Task: Set priority levels for tasks within the "Technology Assessment" project.
Action: Mouse moved to (117, 306)
Screenshot: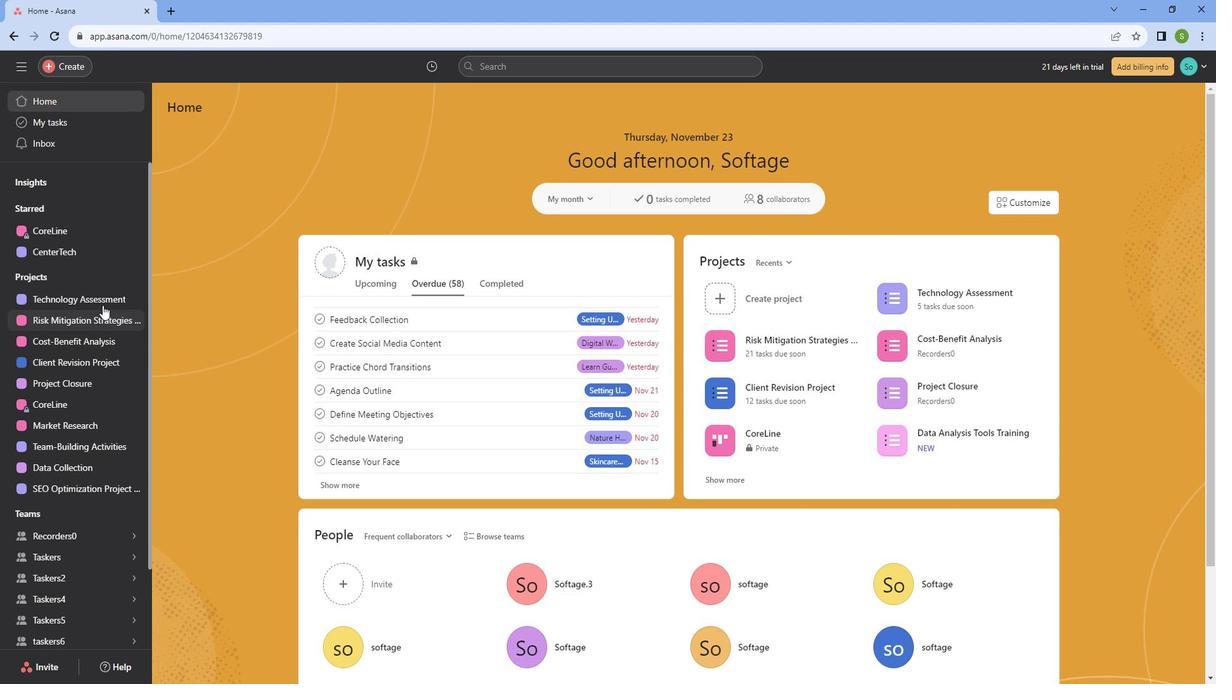 
Action: Mouse pressed left at (117, 306)
Screenshot: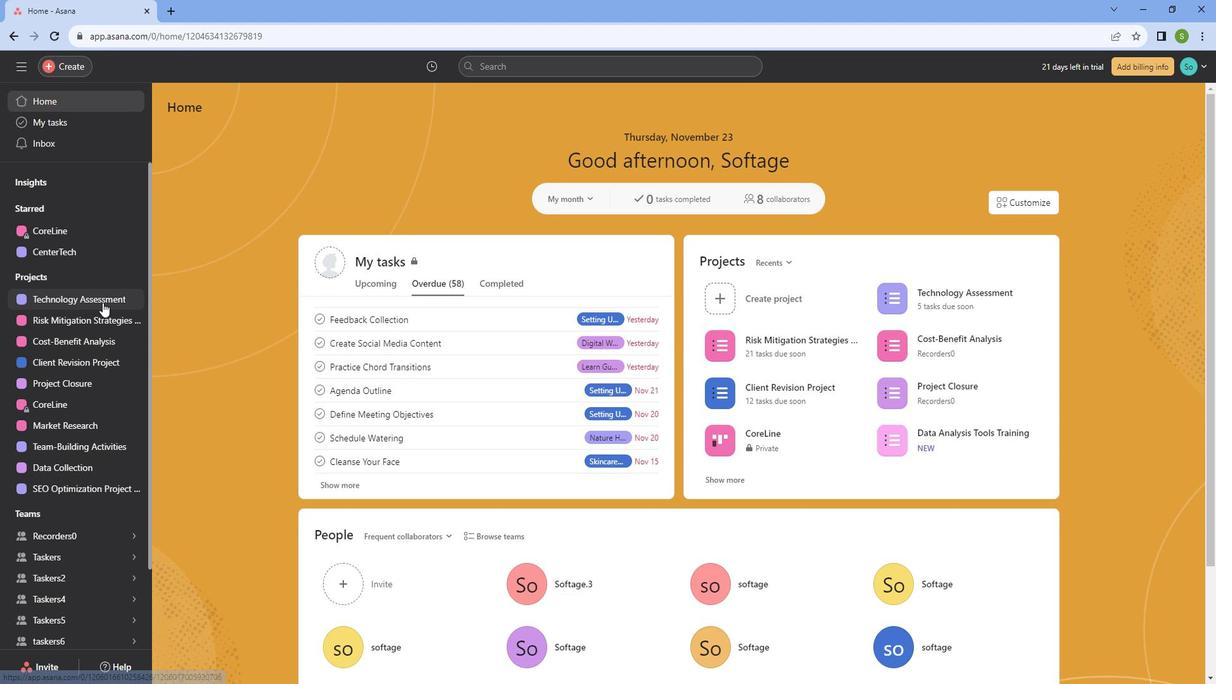 
Action: Mouse moved to (742, 212)
Screenshot: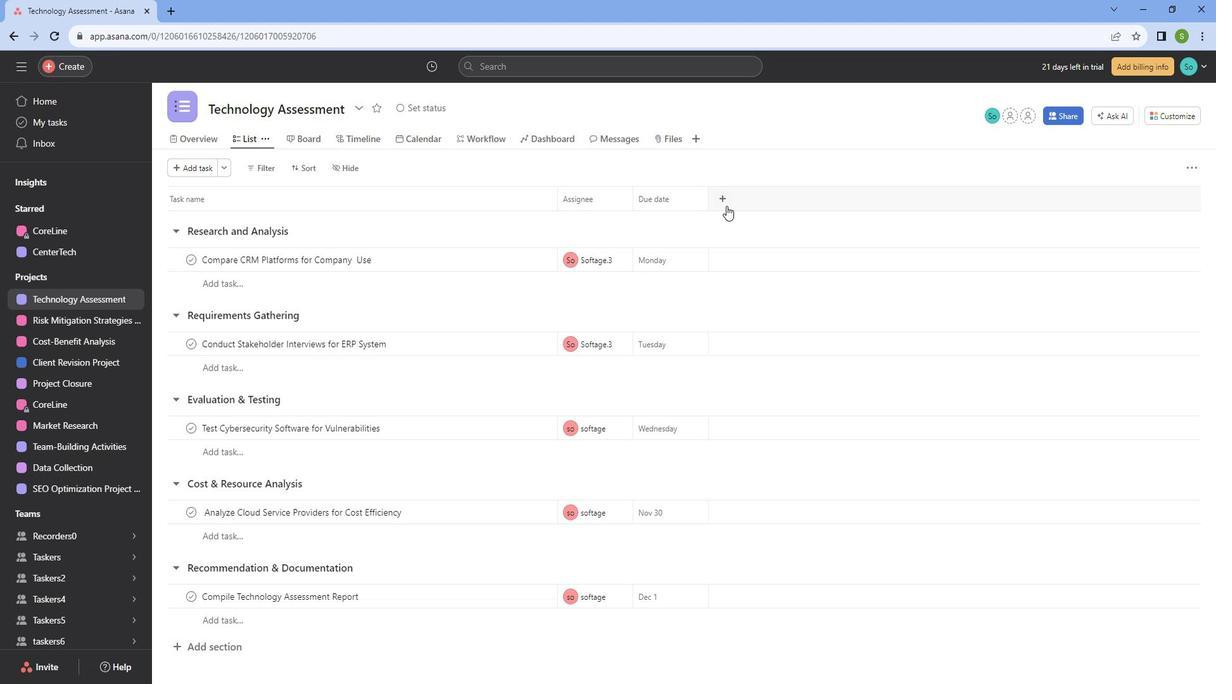 
Action: Mouse pressed left at (742, 212)
Screenshot: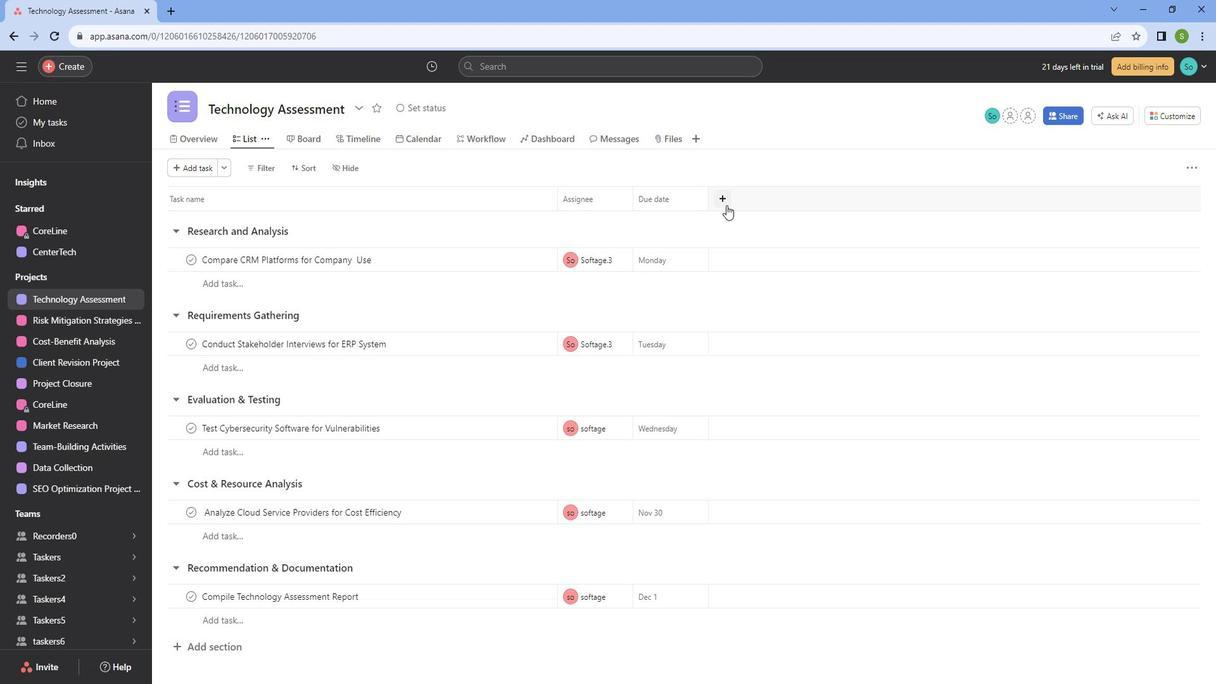 
Action: Mouse moved to (777, 256)
Screenshot: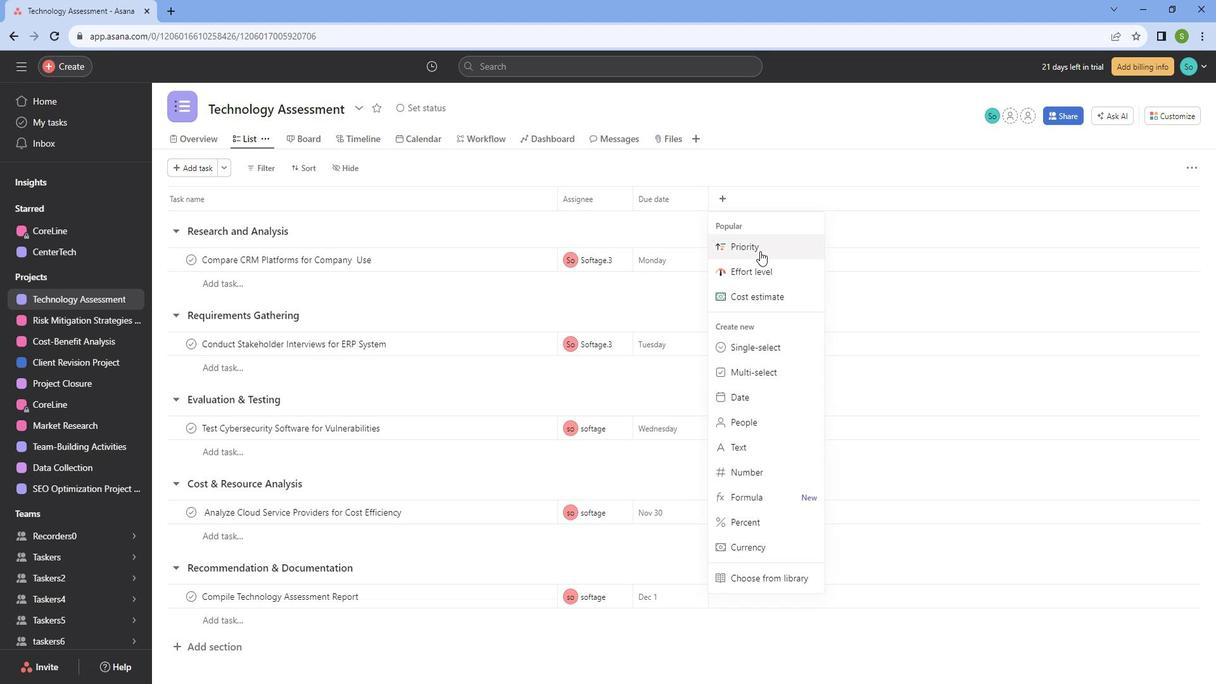 
Action: Mouse pressed left at (777, 256)
Screenshot: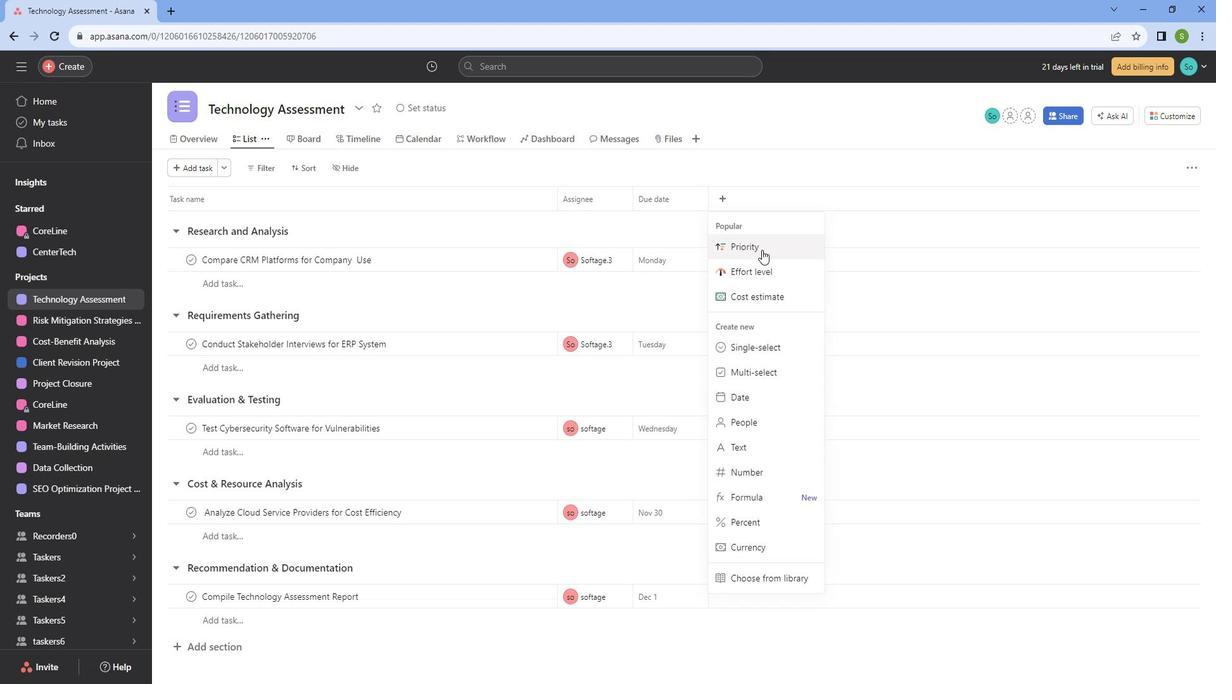 
Action: Mouse moved to (733, 522)
Screenshot: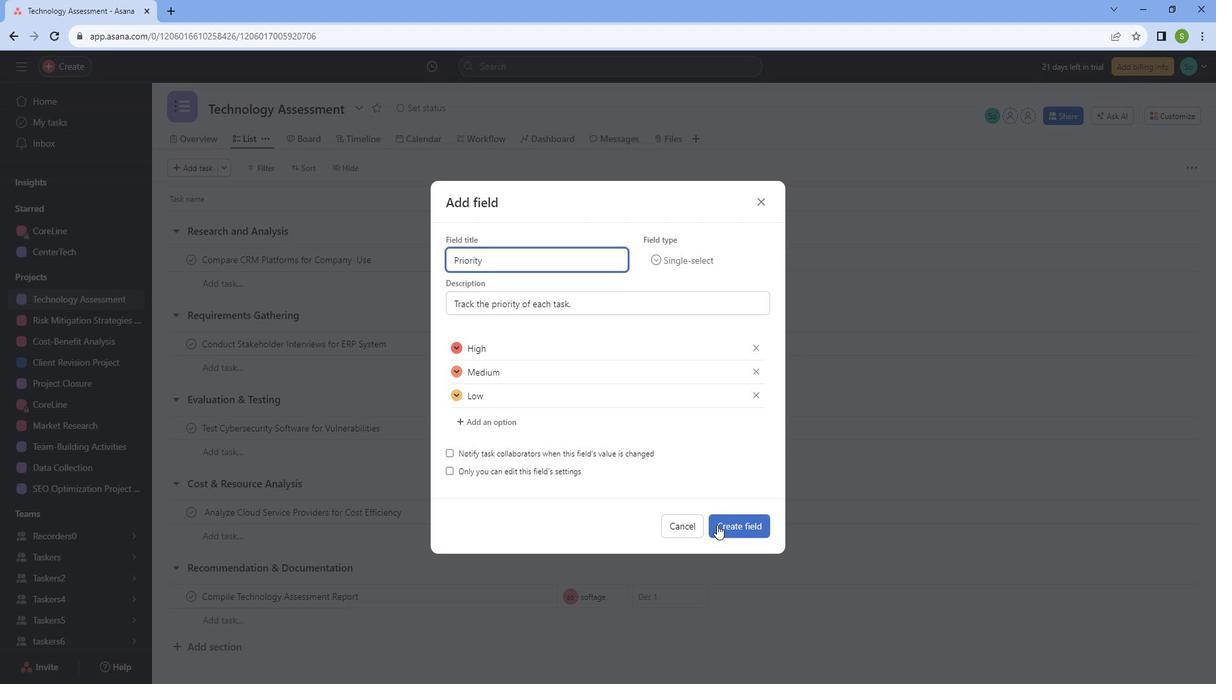 
Action: Mouse pressed left at (733, 522)
Screenshot: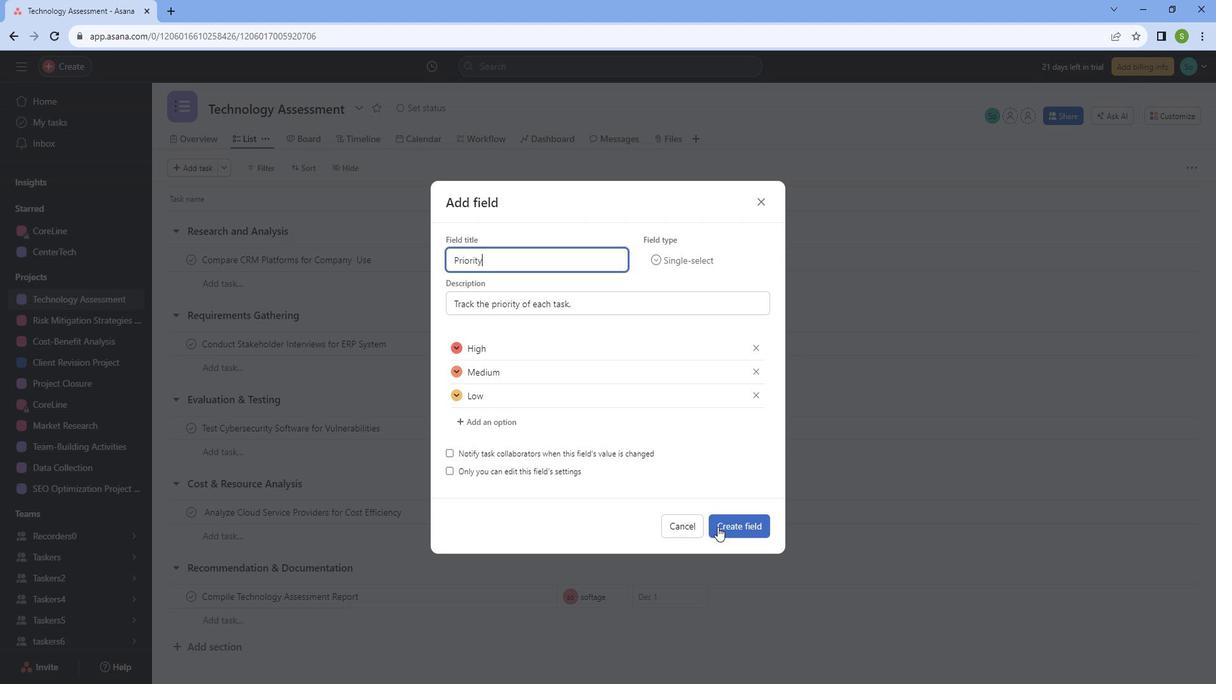 
Action: Mouse moved to (757, 262)
Screenshot: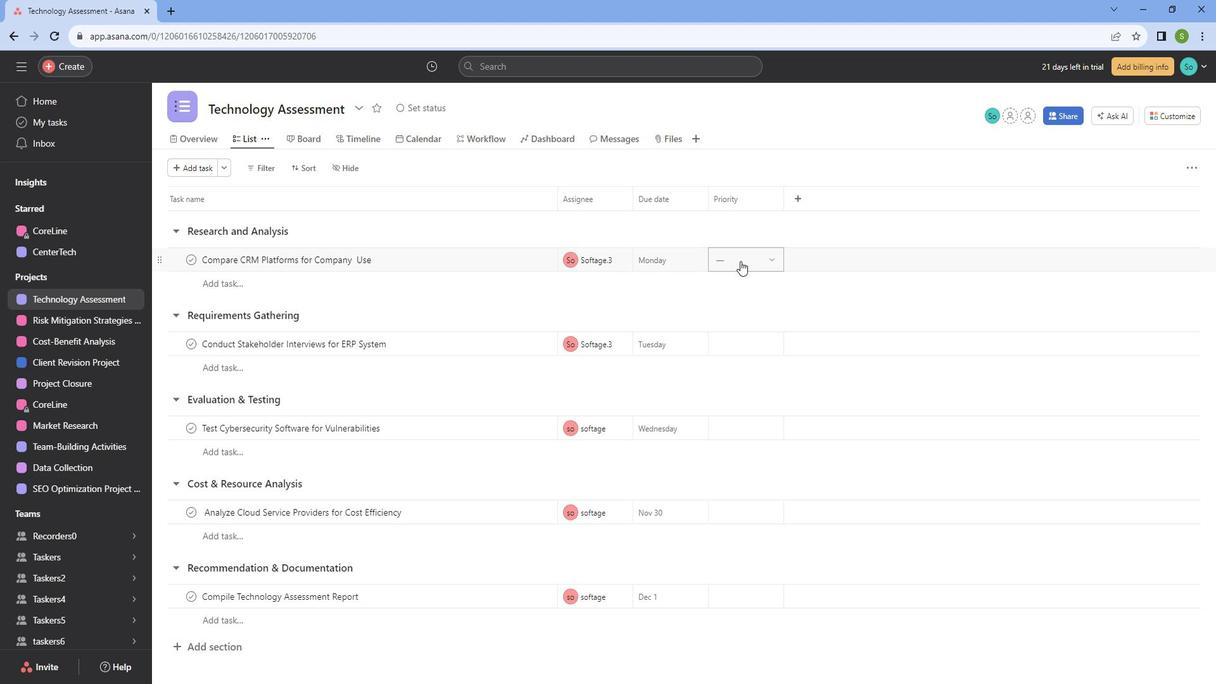 
Action: Mouse pressed left at (757, 262)
Screenshot: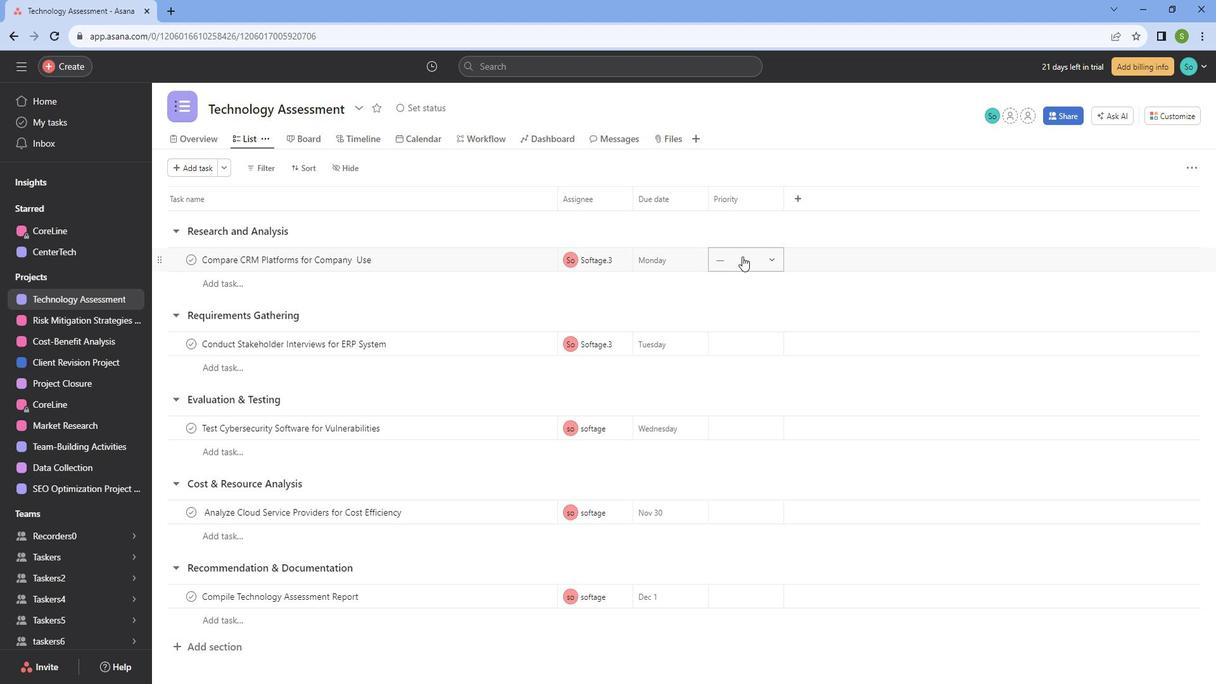 
Action: Mouse moved to (756, 364)
Screenshot: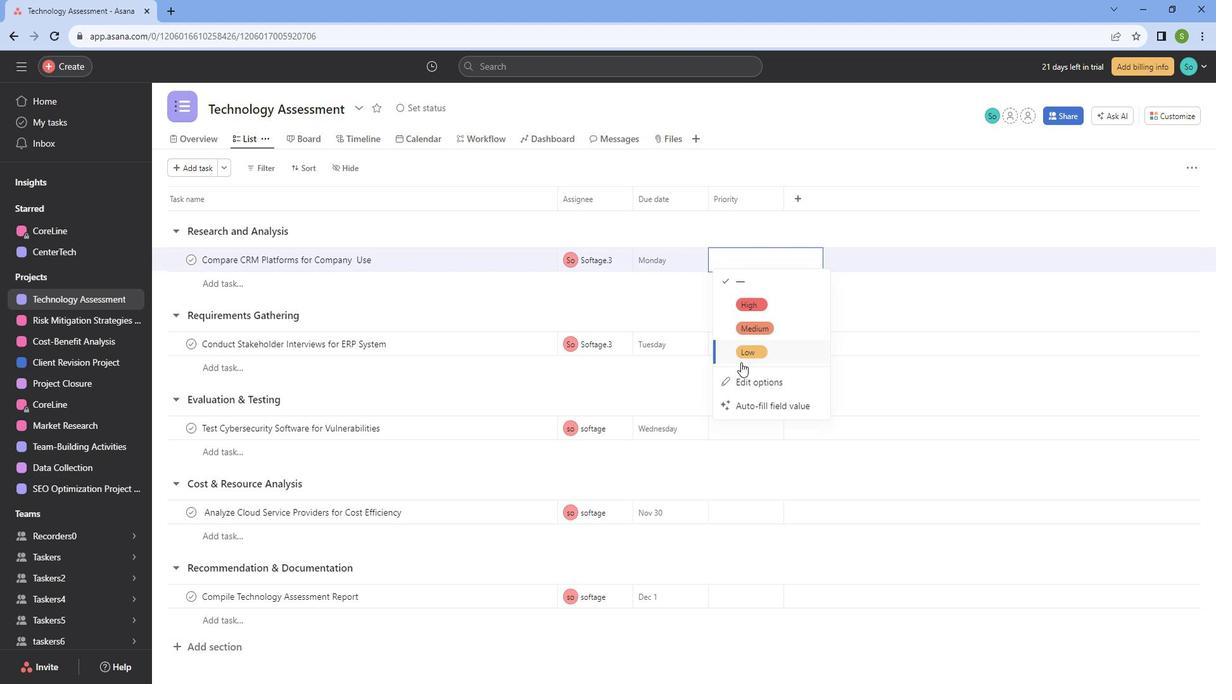 
Action: Mouse pressed left at (756, 364)
Screenshot: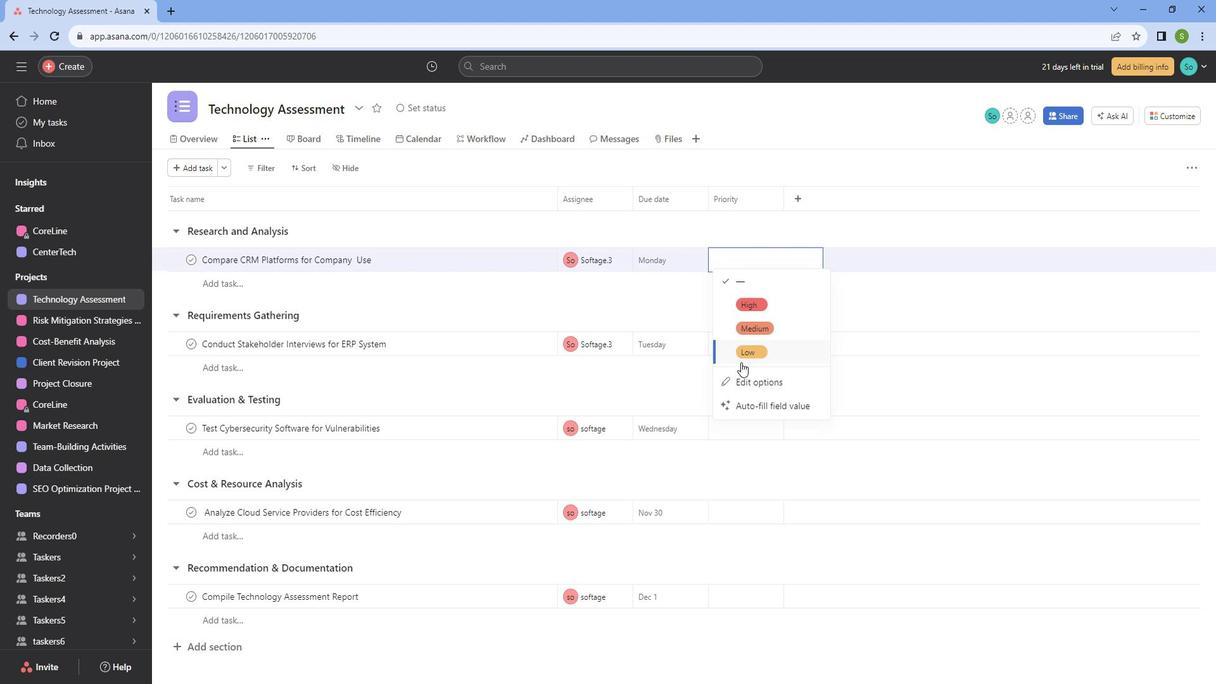 
Action: Mouse moved to (748, 341)
Screenshot: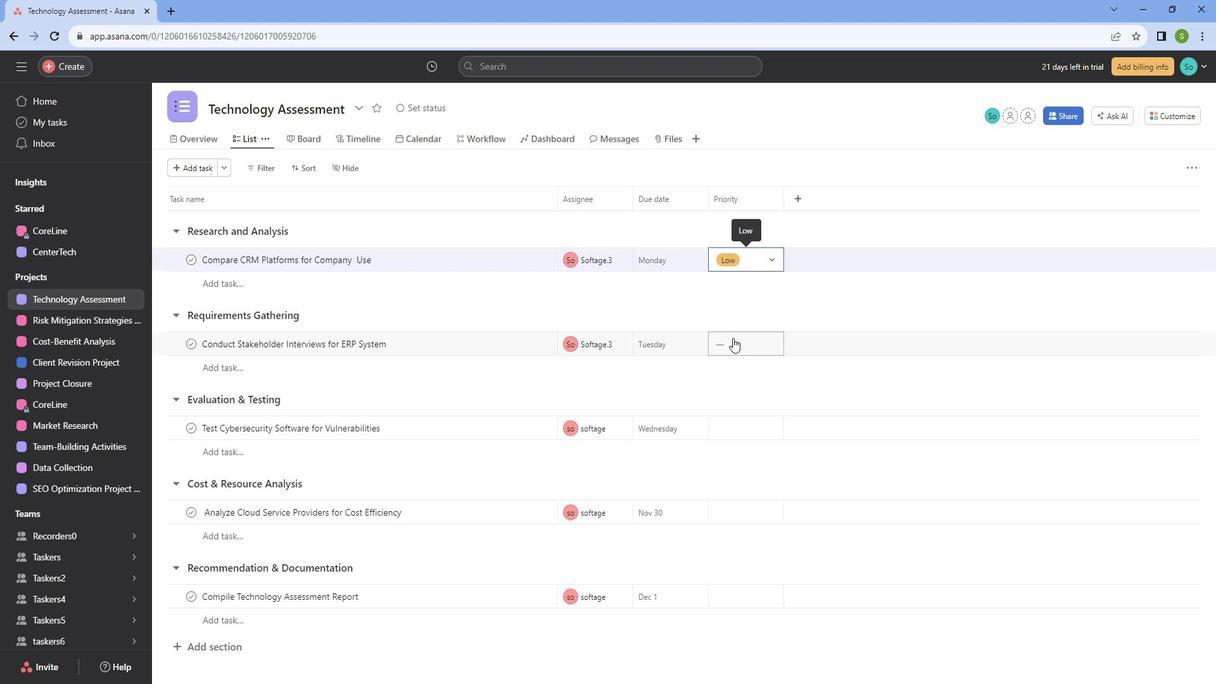 
Action: Mouse pressed left at (748, 341)
Screenshot: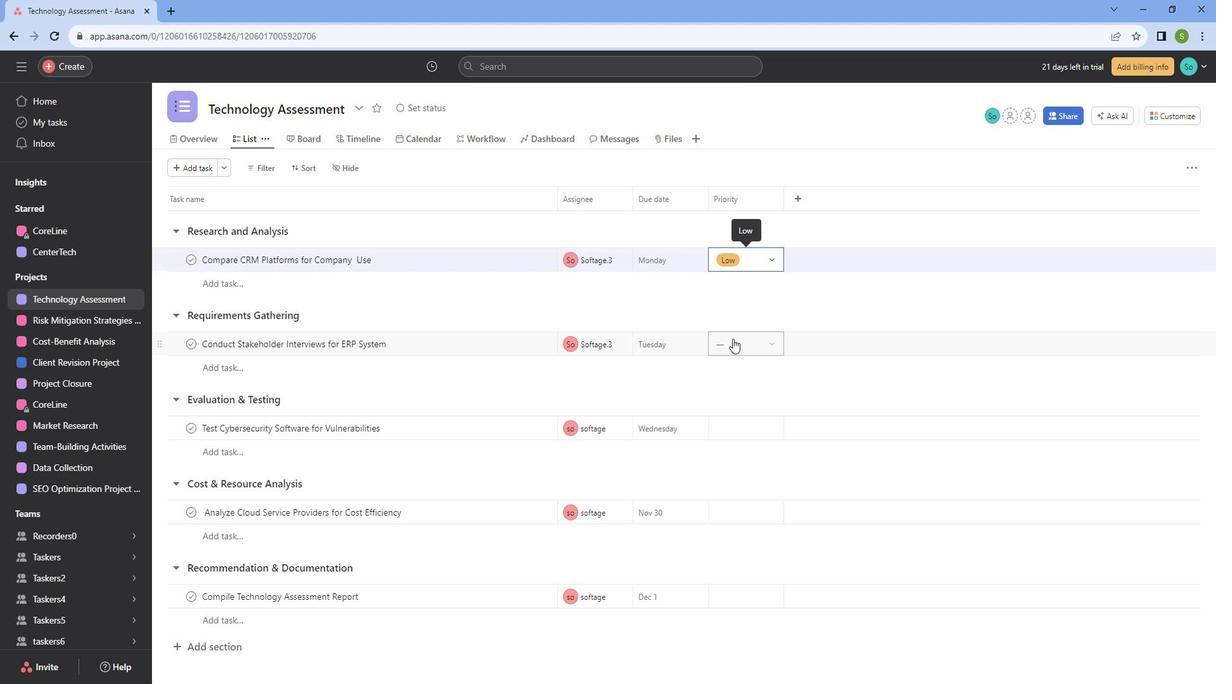 
Action: Mouse moved to (756, 430)
Screenshot: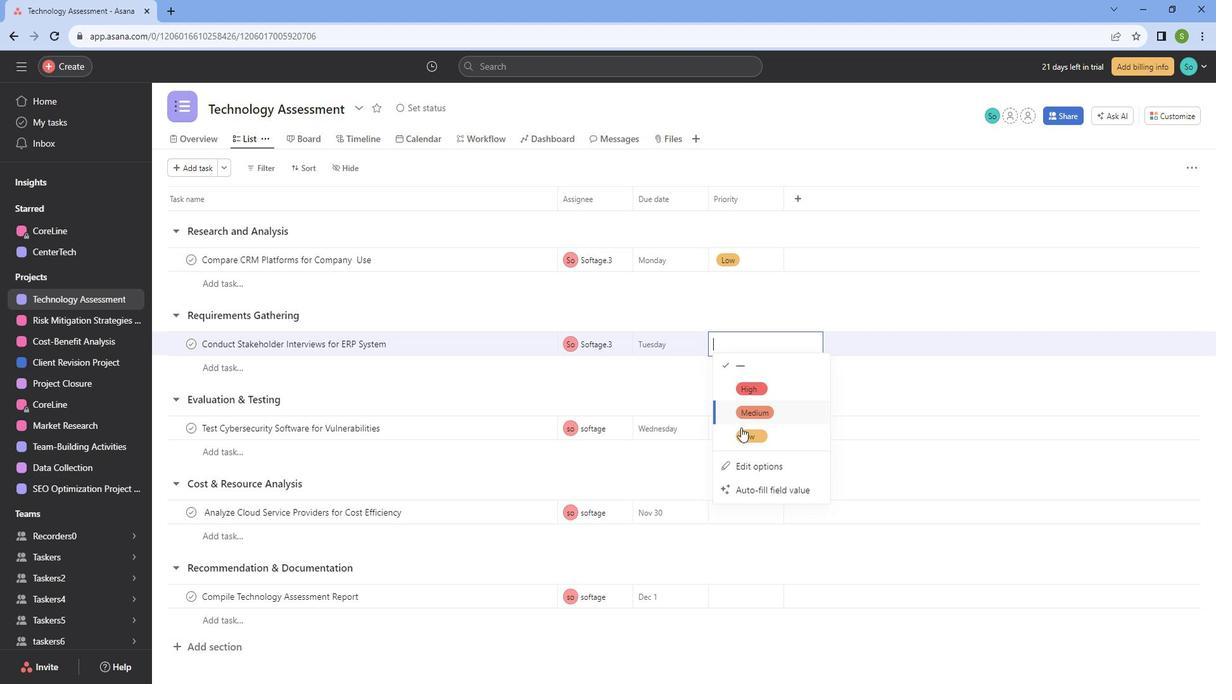 
Action: Mouse pressed left at (756, 430)
Screenshot: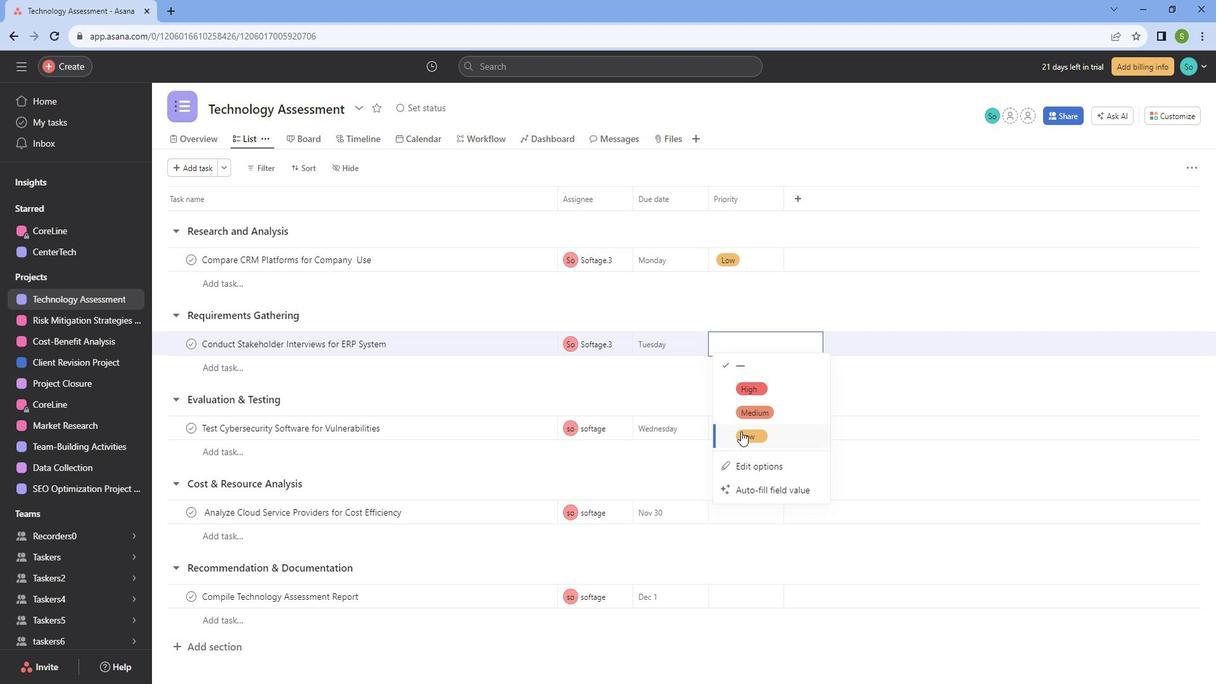 
Action: Mouse moved to (764, 418)
Screenshot: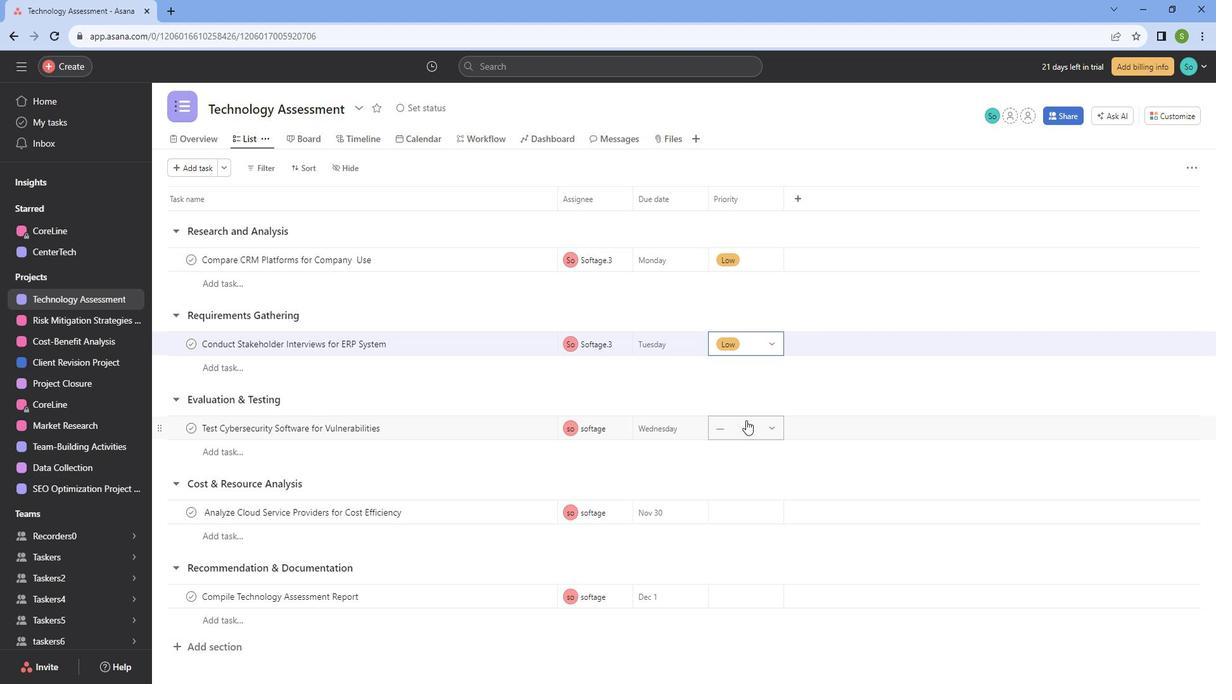 
Action: Mouse pressed left at (764, 418)
Screenshot: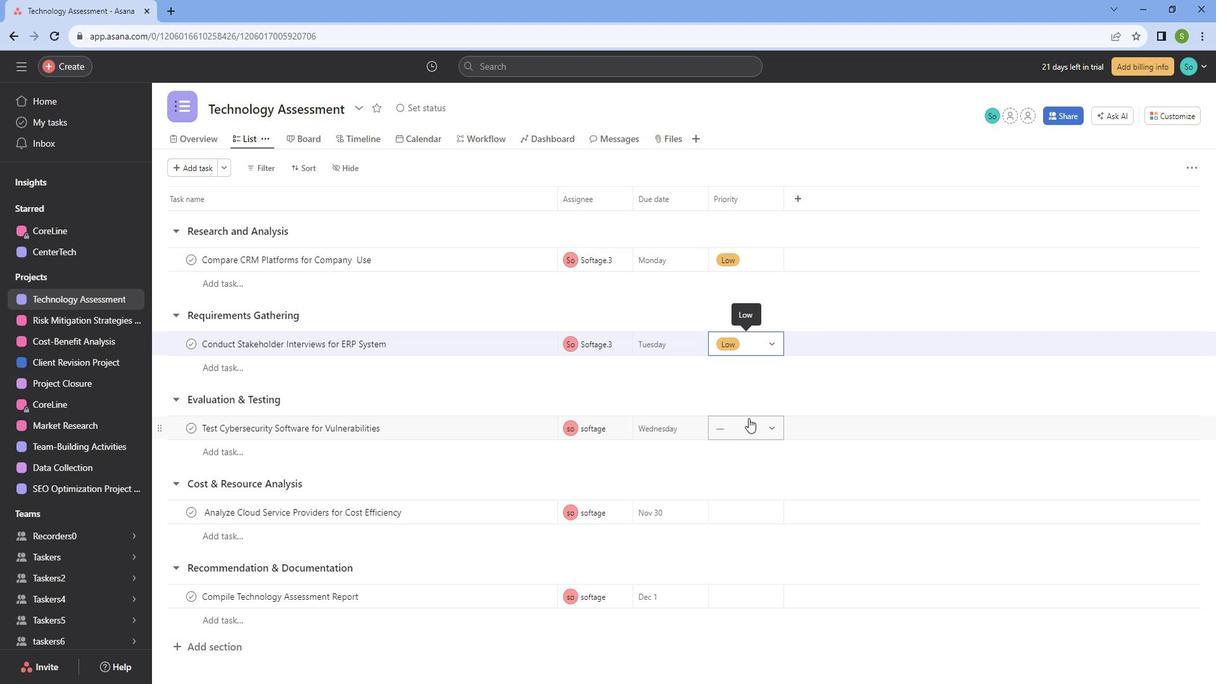 
Action: Mouse moved to (758, 494)
Screenshot: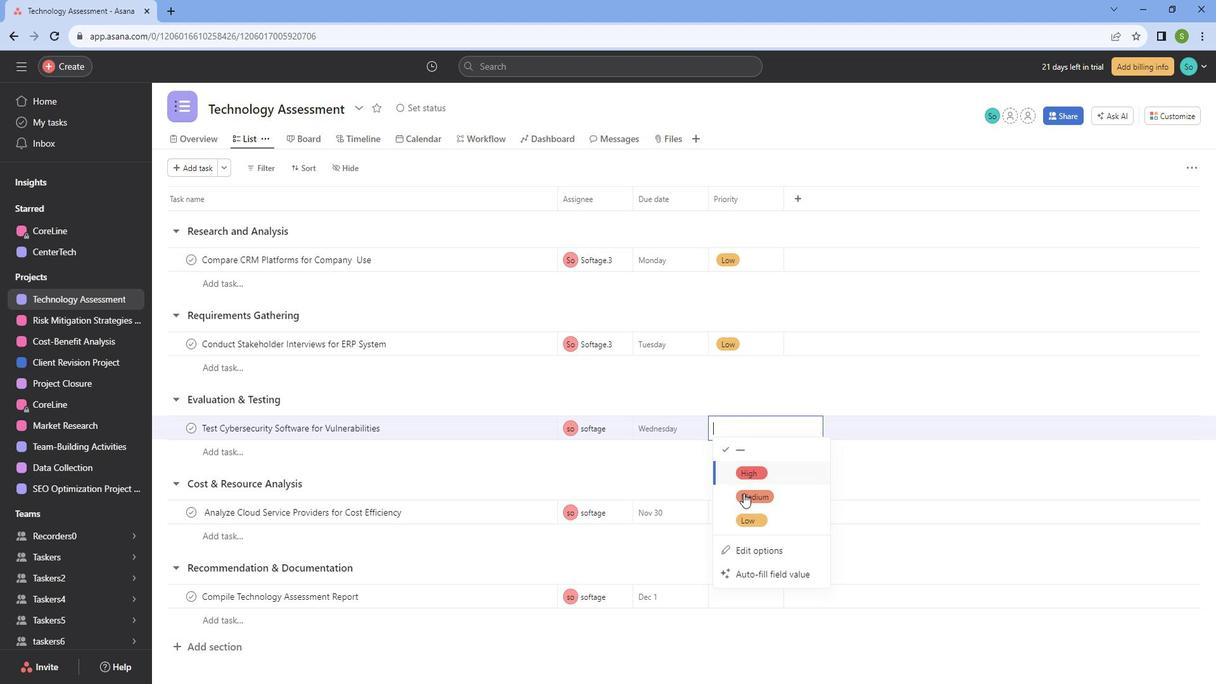 
Action: Mouse pressed left at (758, 494)
Screenshot: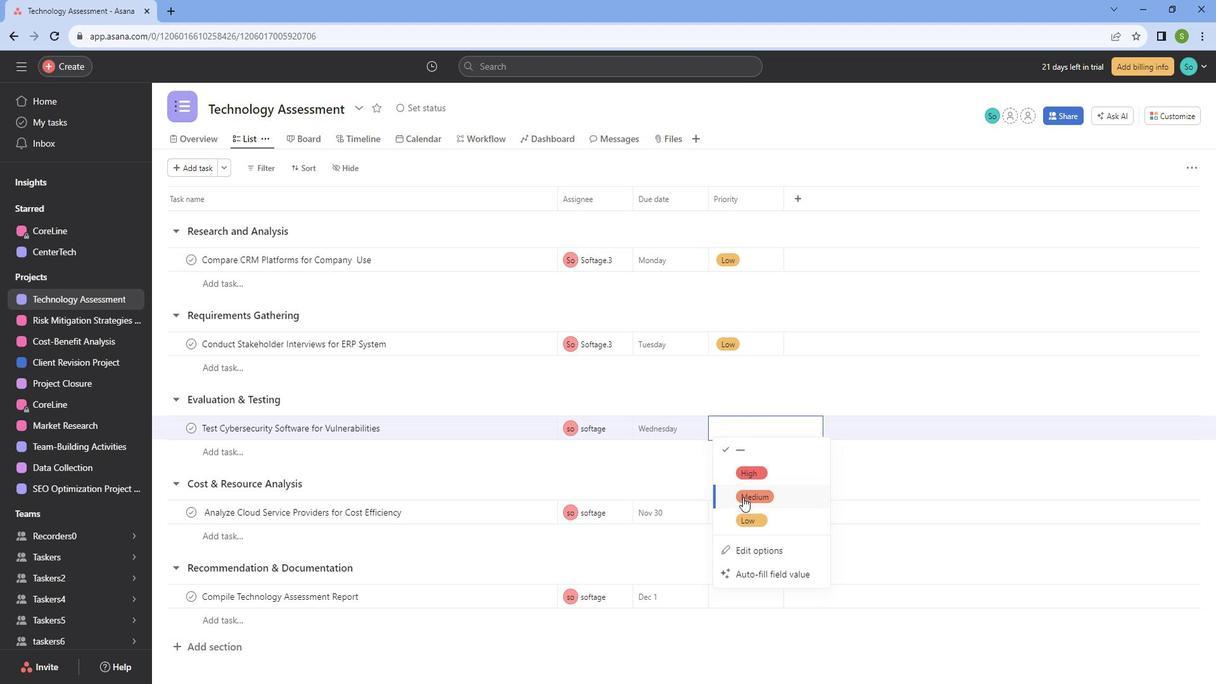 
Action: Mouse moved to (752, 515)
Screenshot: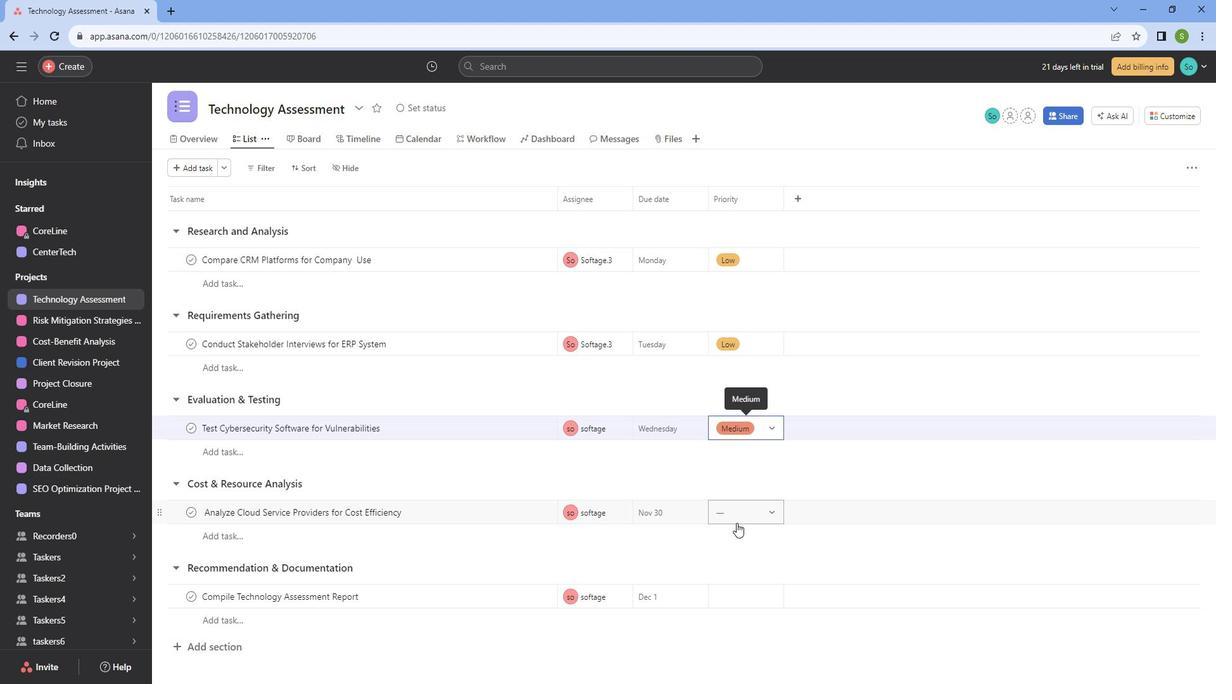 
Action: Mouse pressed left at (752, 515)
Screenshot: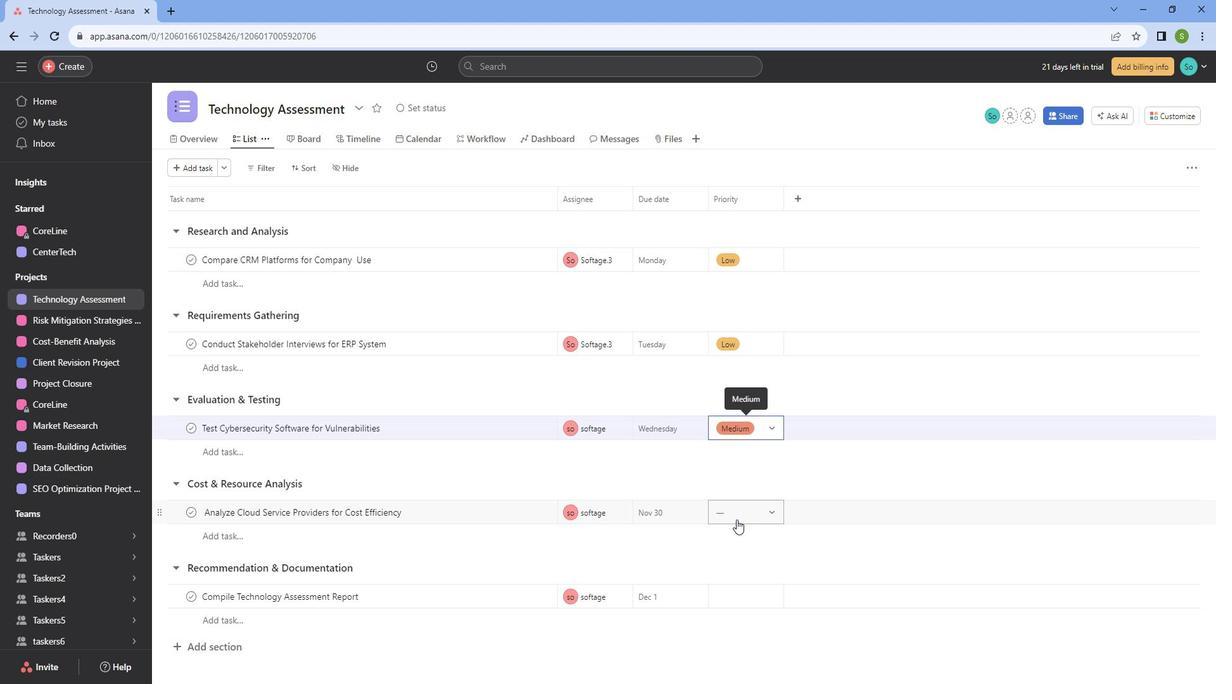 
Action: Mouse moved to (760, 571)
Screenshot: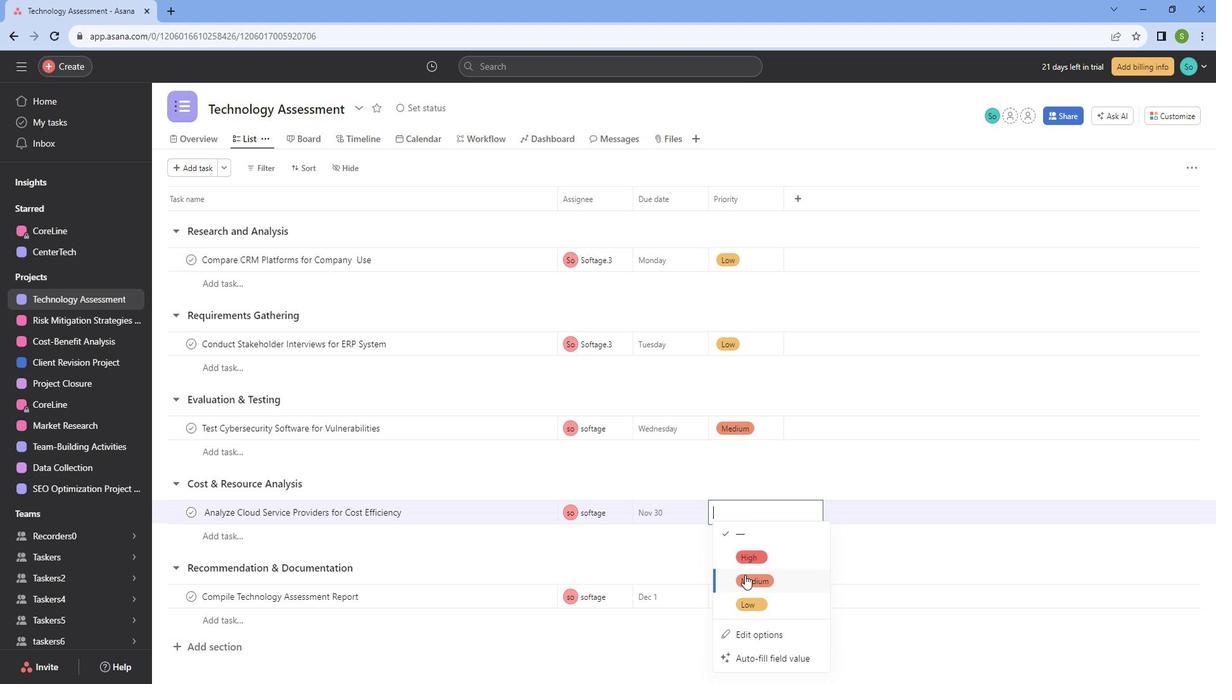 
Action: Mouse pressed left at (760, 571)
Screenshot: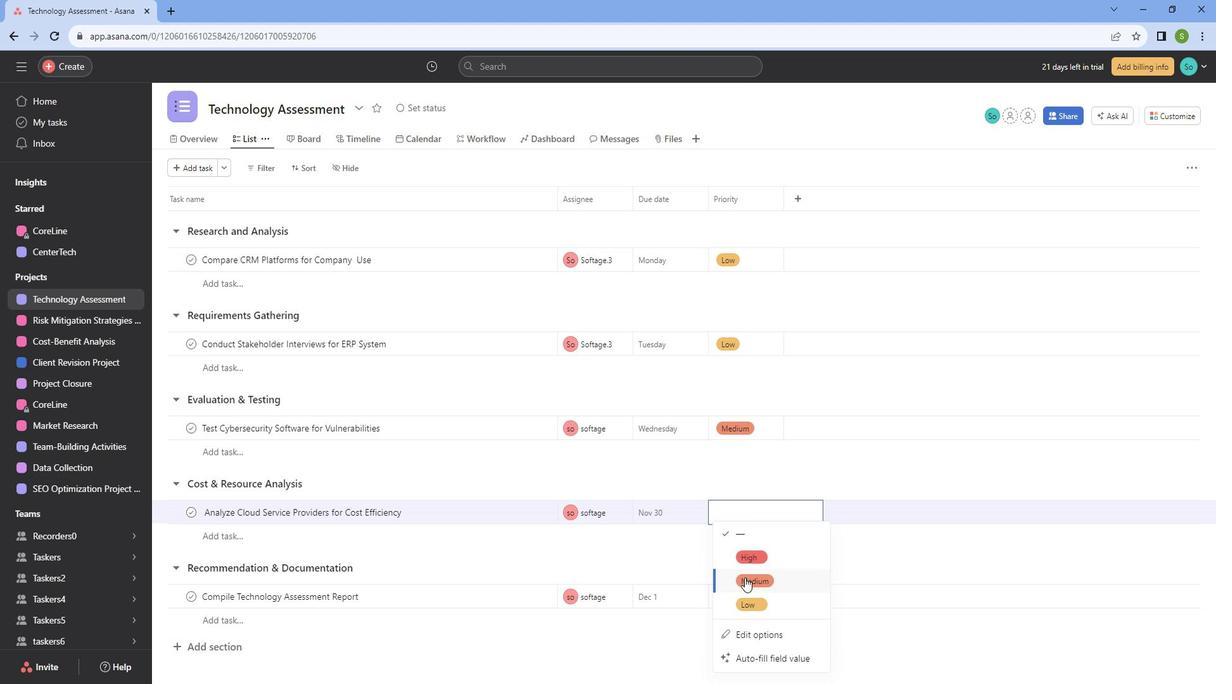 
Action: Mouse moved to (754, 588)
Screenshot: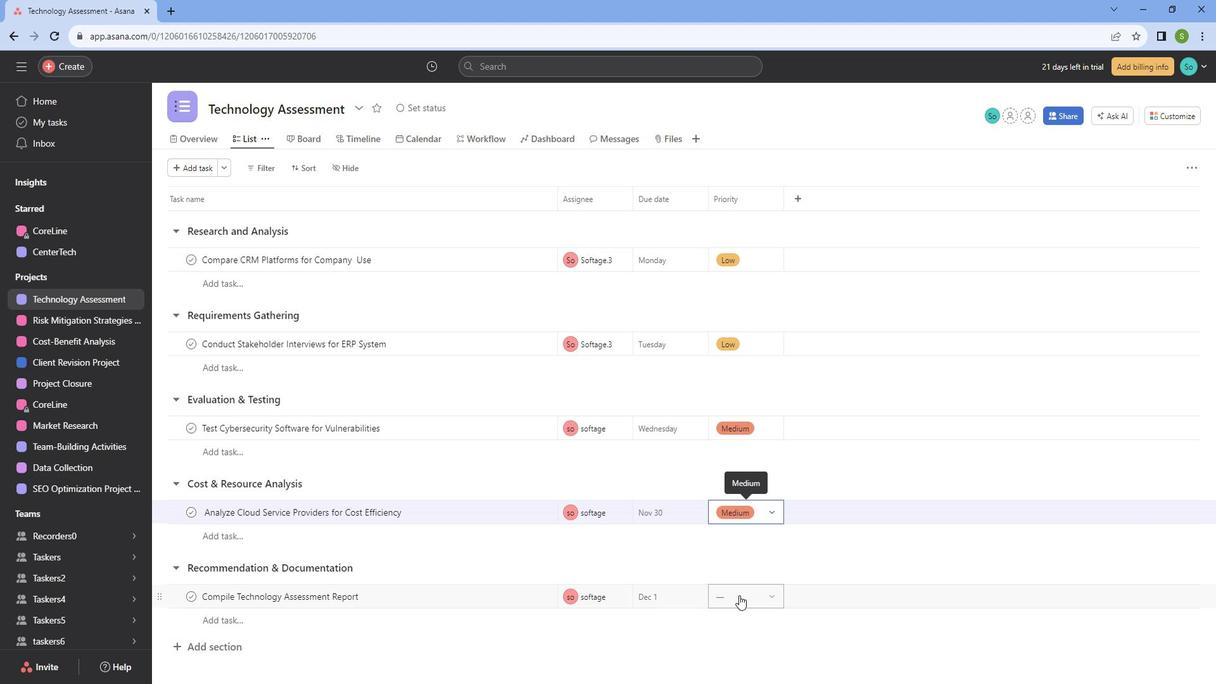 
Action: Mouse pressed left at (754, 588)
Screenshot: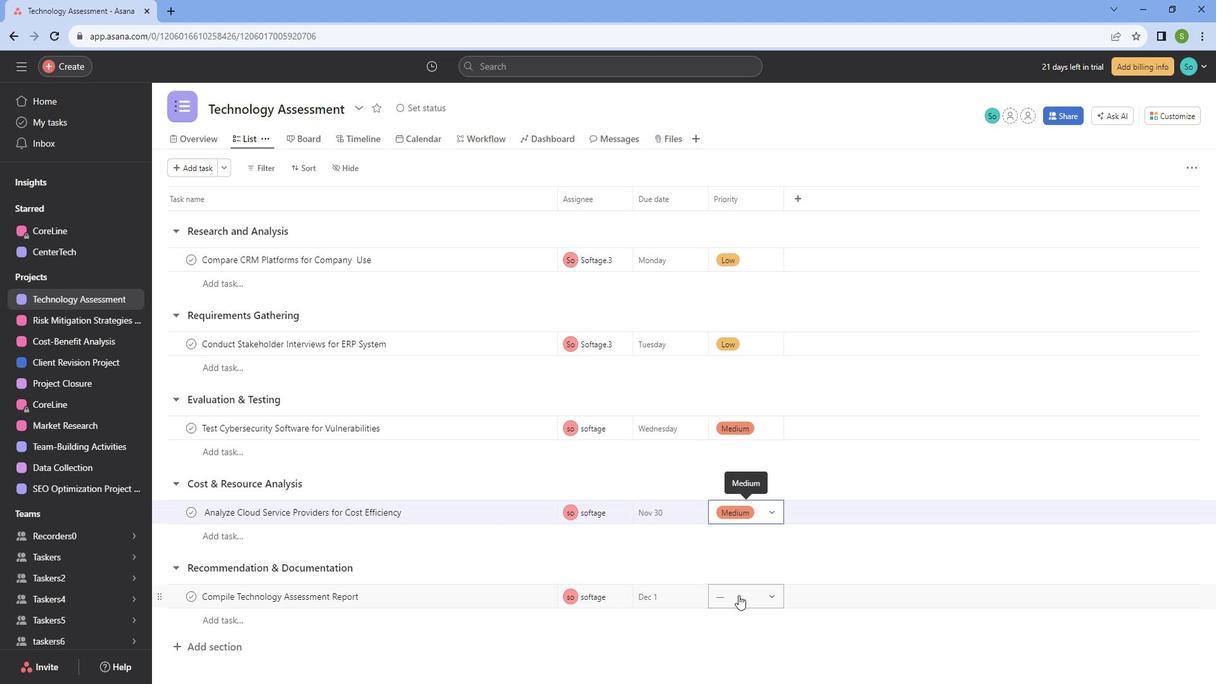 
Action: Mouse moved to (769, 472)
Screenshot: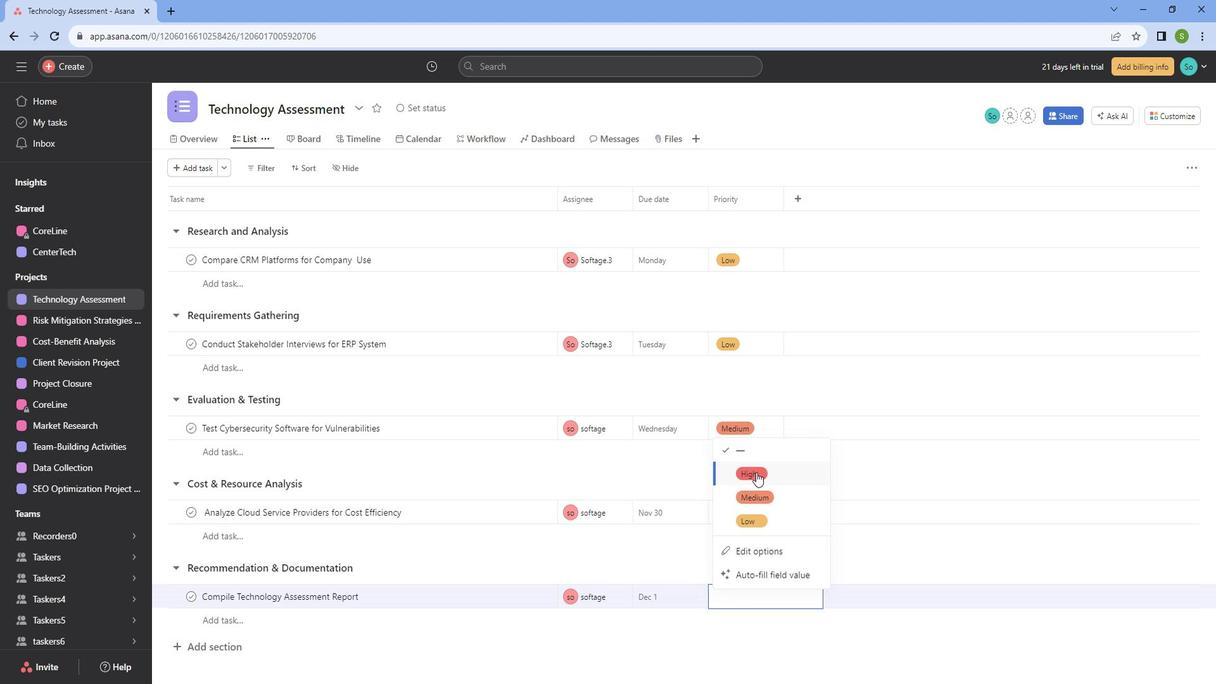 
Action: Mouse pressed left at (769, 472)
Screenshot: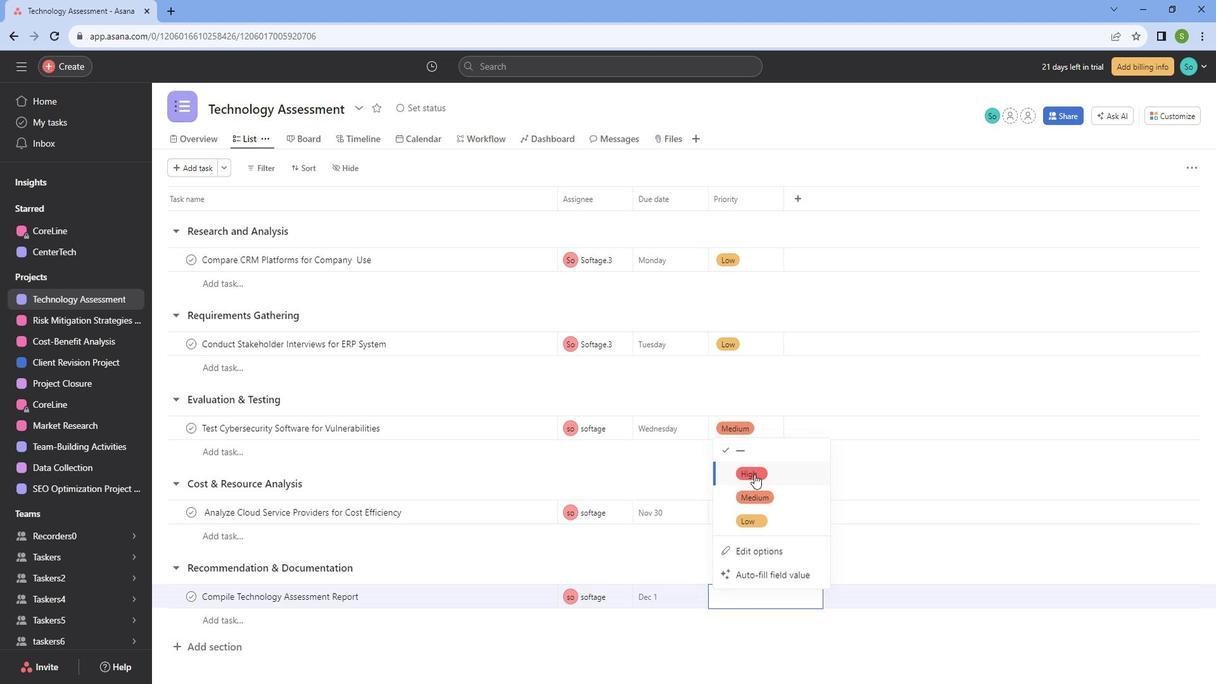 
Action: Mouse pressed left at (769, 472)
Screenshot: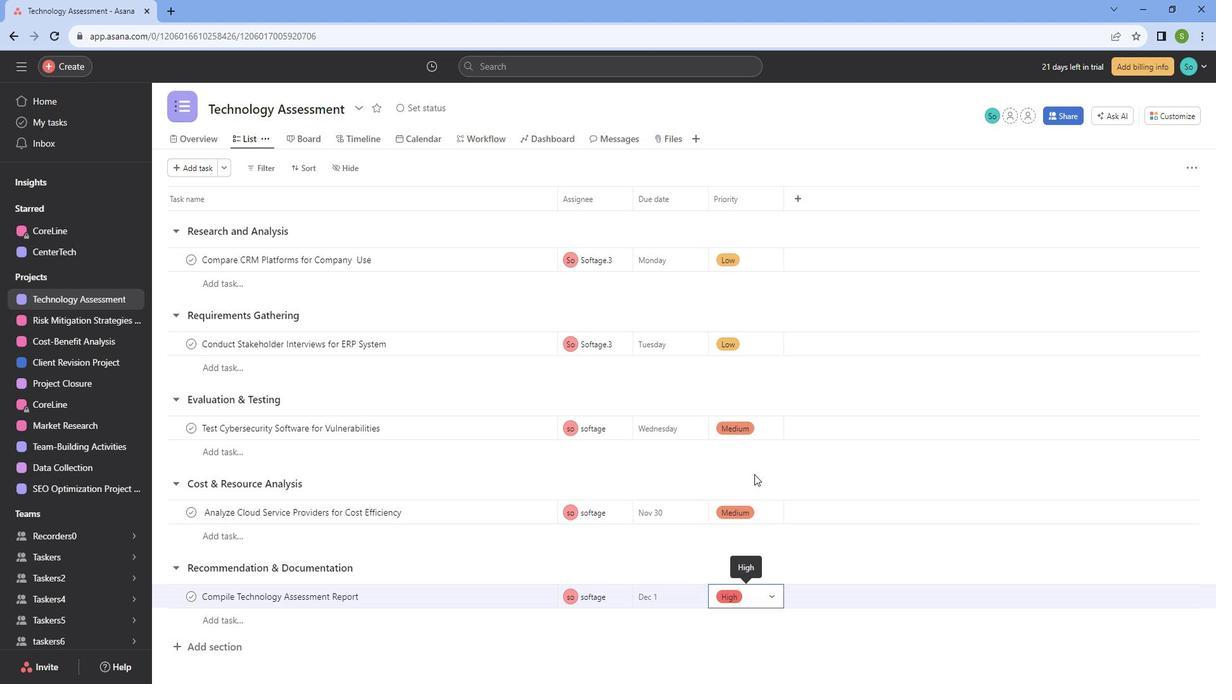
Action: Mouse scrolled (769, 471) with delta (0, 0)
Screenshot: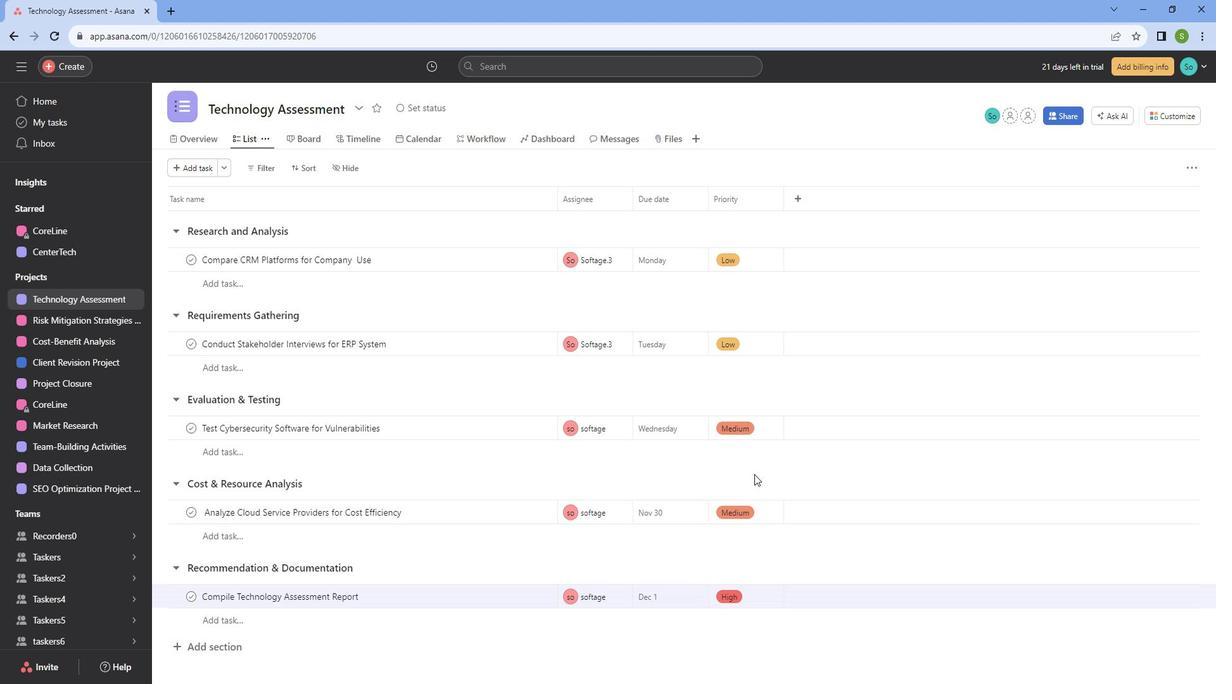 
